 Task: Set "Frame packing" for "H.264/MPEG-4 Part 10/AVC encoder (x264)" to row alternation.
Action: Mouse moved to (93, 12)
Screenshot: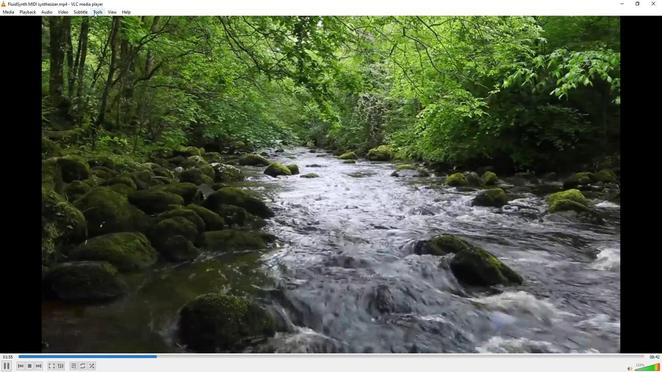 
Action: Mouse pressed left at (93, 12)
Screenshot: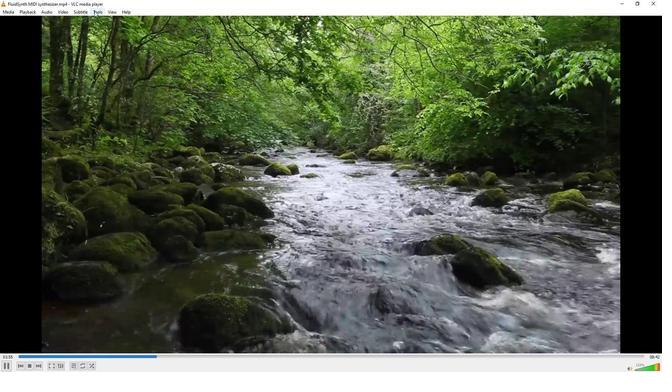 
Action: Mouse moved to (111, 95)
Screenshot: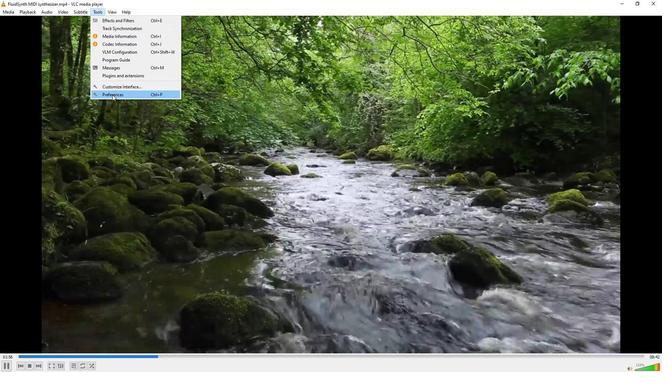
Action: Mouse pressed left at (111, 95)
Screenshot: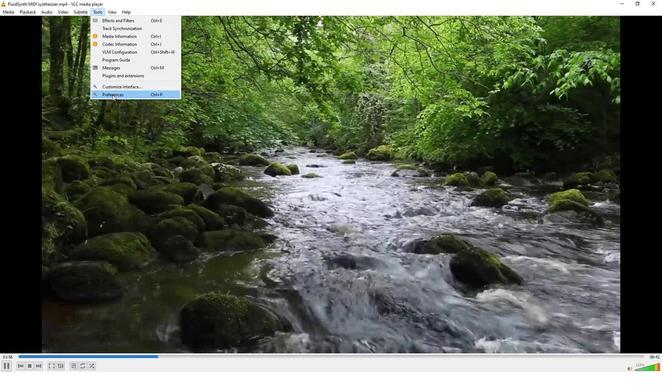 
Action: Mouse moved to (76, 289)
Screenshot: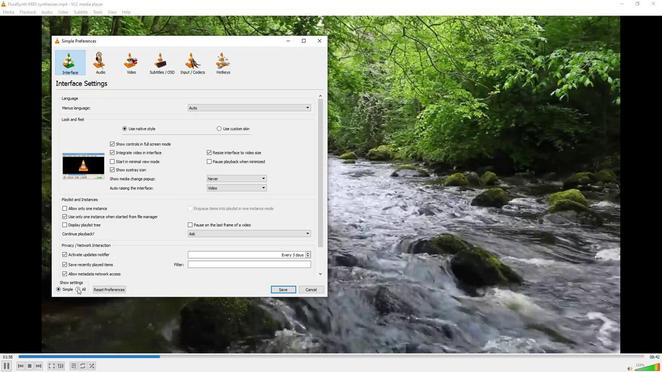 
Action: Mouse pressed left at (76, 289)
Screenshot: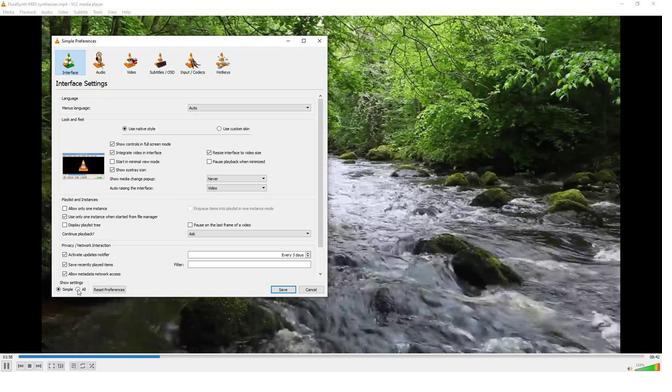 
Action: Mouse moved to (68, 223)
Screenshot: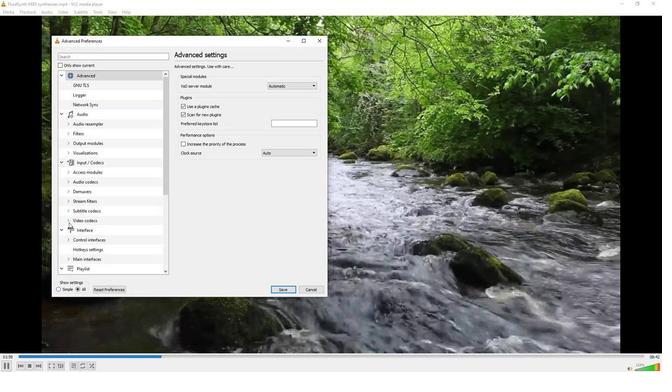 
Action: Mouse pressed left at (68, 223)
Screenshot: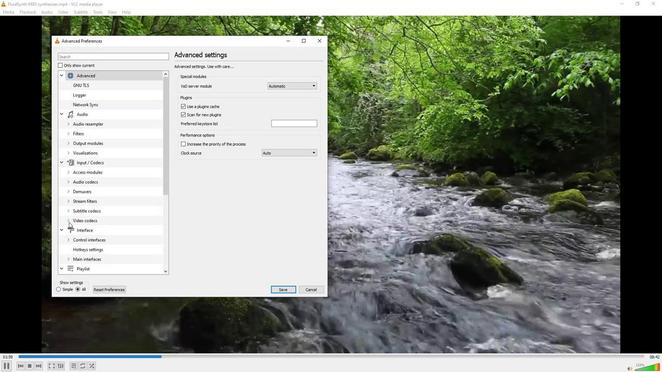 
Action: Mouse moved to (109, 248)
Screenshot: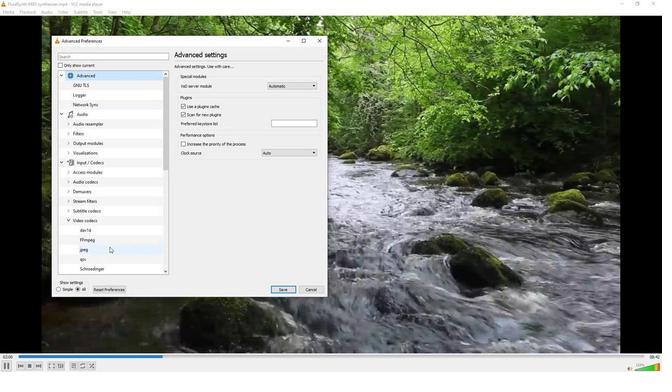 
Action: Mouse scrolled (109, 247) with delta (0, 0)
Screenshot: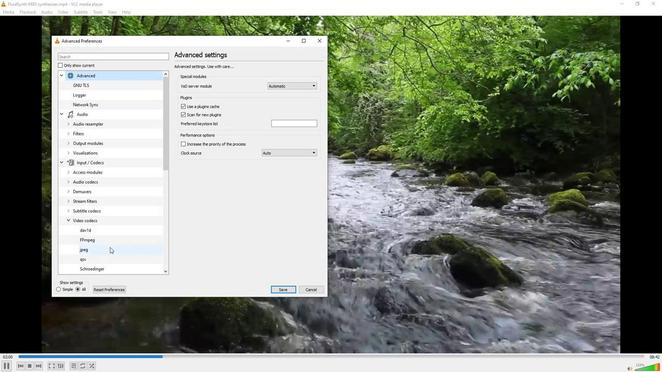 
Action: Mouse moved to (108, 266)
Screenshot: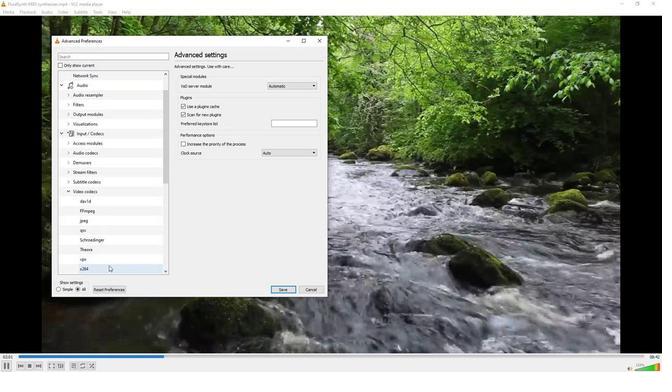 
Action: Mouse pressed left at (108, 266)
Screenshot: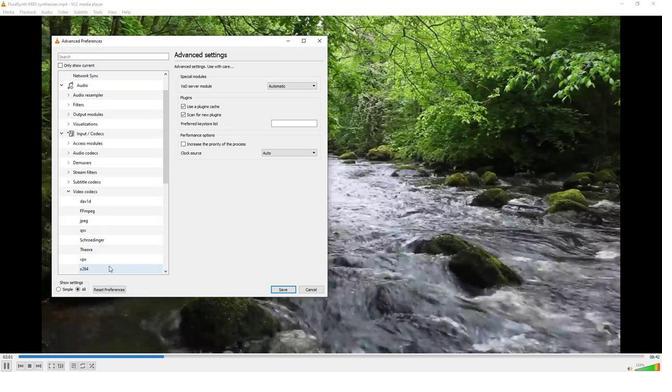 
Action: Mouse moved to (225, 276)
Screenshot: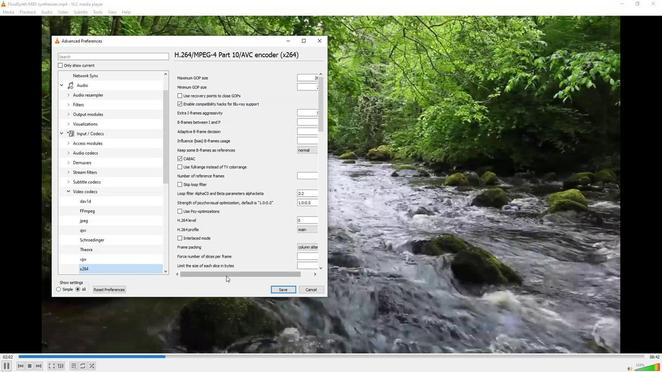 
Action: Mouse pressed left at (225, 276)
Screenshot: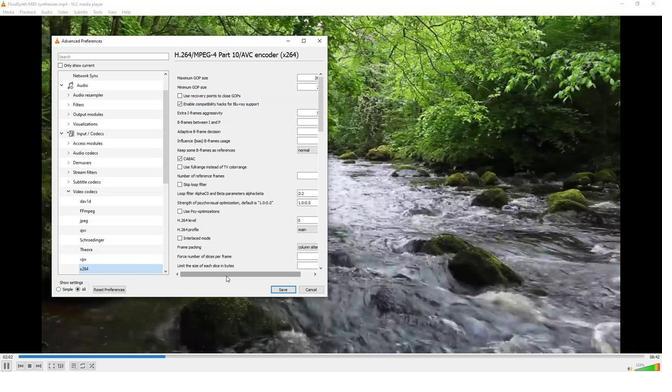 
Action: Mouse moved to (298, 247)
Screenshot: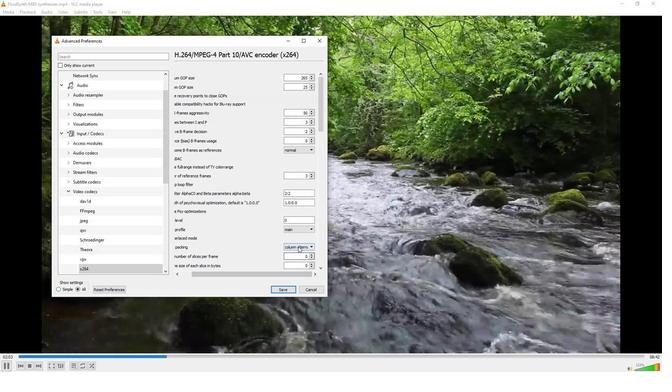 
Action: Mouse pressed left at (298, 247)
Screenshot: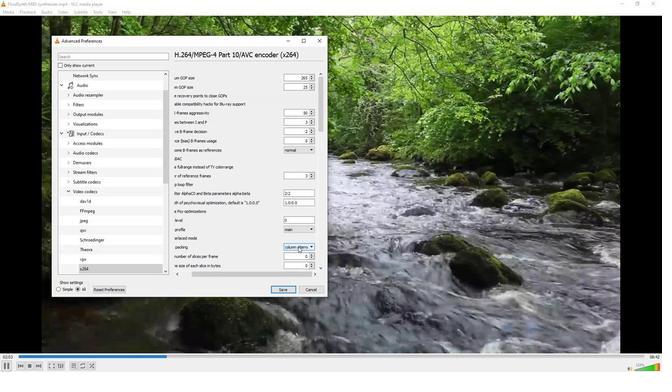 
Action: Mouse moved to (294, 265)
Screenshot: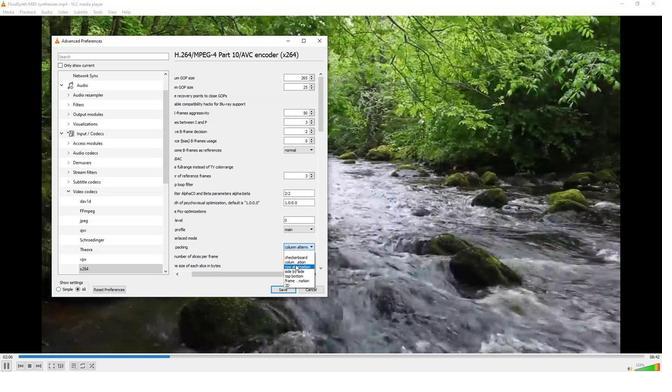 
Action: Mouse pressed left at (294, 265)
Screenshot: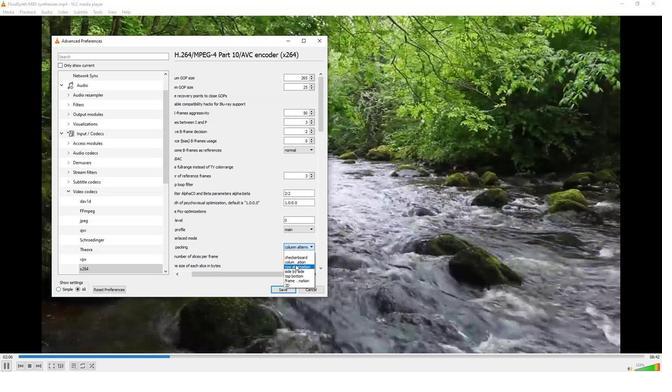 
Action: Mouse moved to (293, 268)
Screenshot: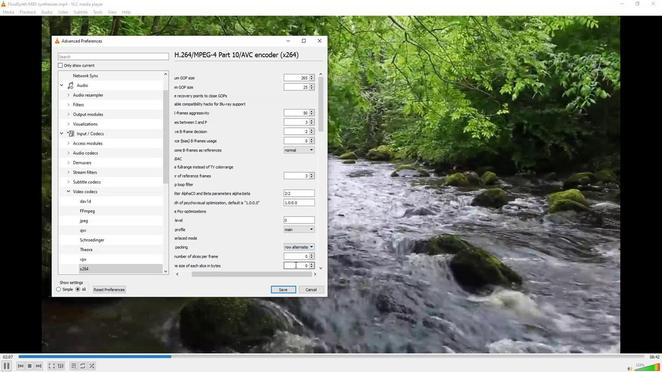 
